 Task: In the  document ledger.odt Download file as 'Rich Text Format' Share this file with 'softage.6@softage.net' Insert the command  Viewing
Action: Mouse moved to (50, 78)
Screenshot: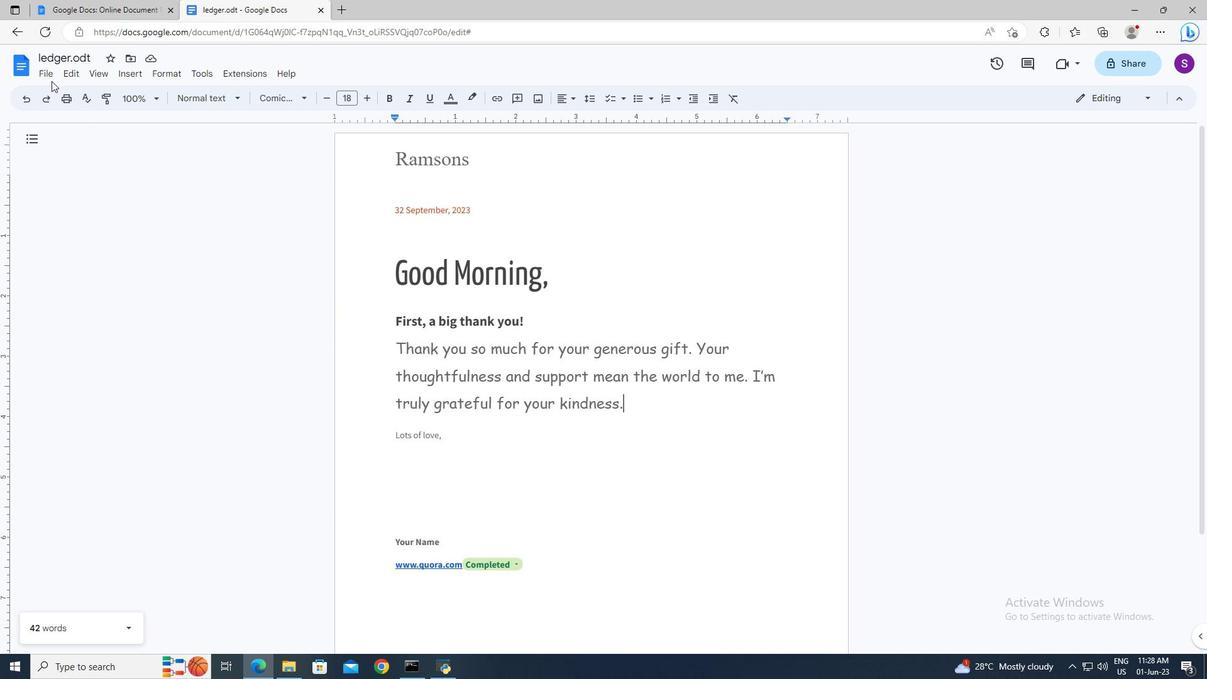 
Action: Mouse pressed left at (50, 78)
Screenshot: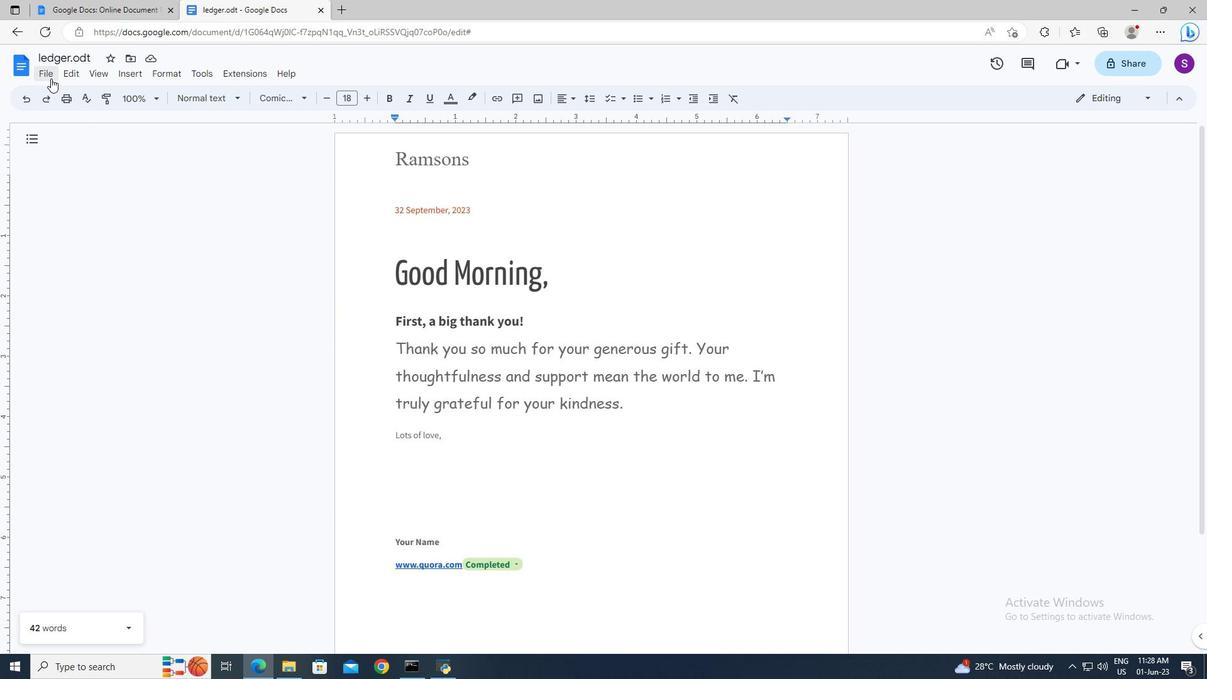
Action: Mouse moved to (274, 250)
Screenshot: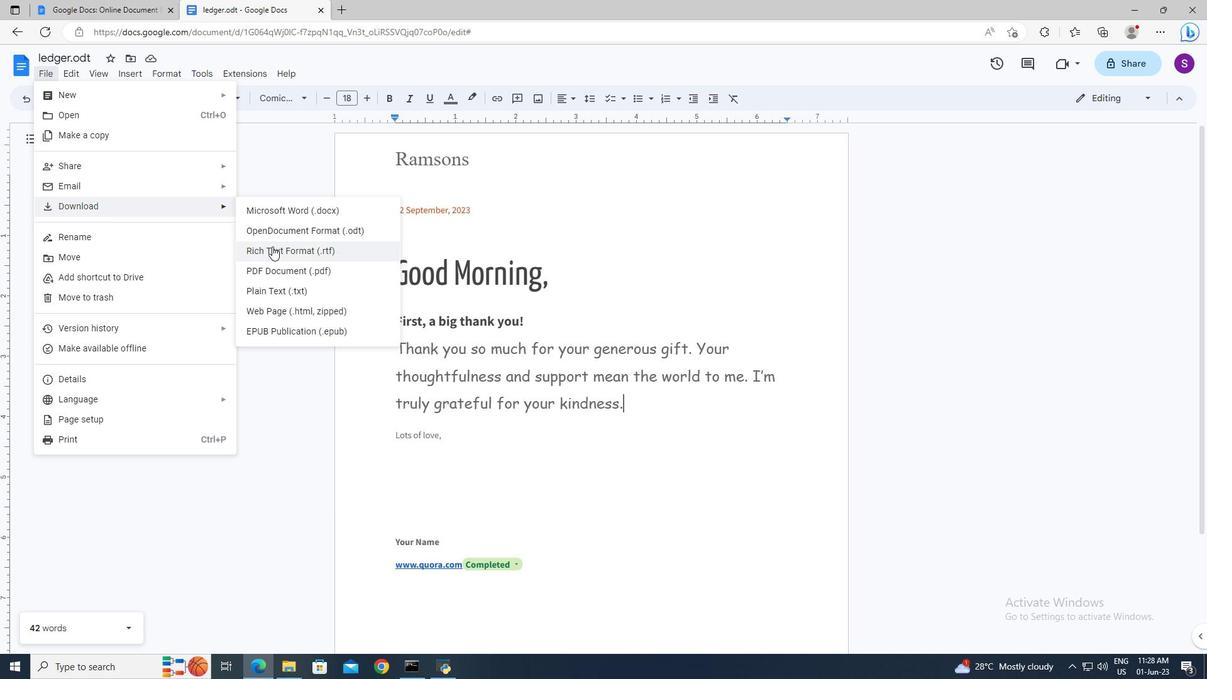 
Action: Mouse pressed left at (274, 250)
Screenshot: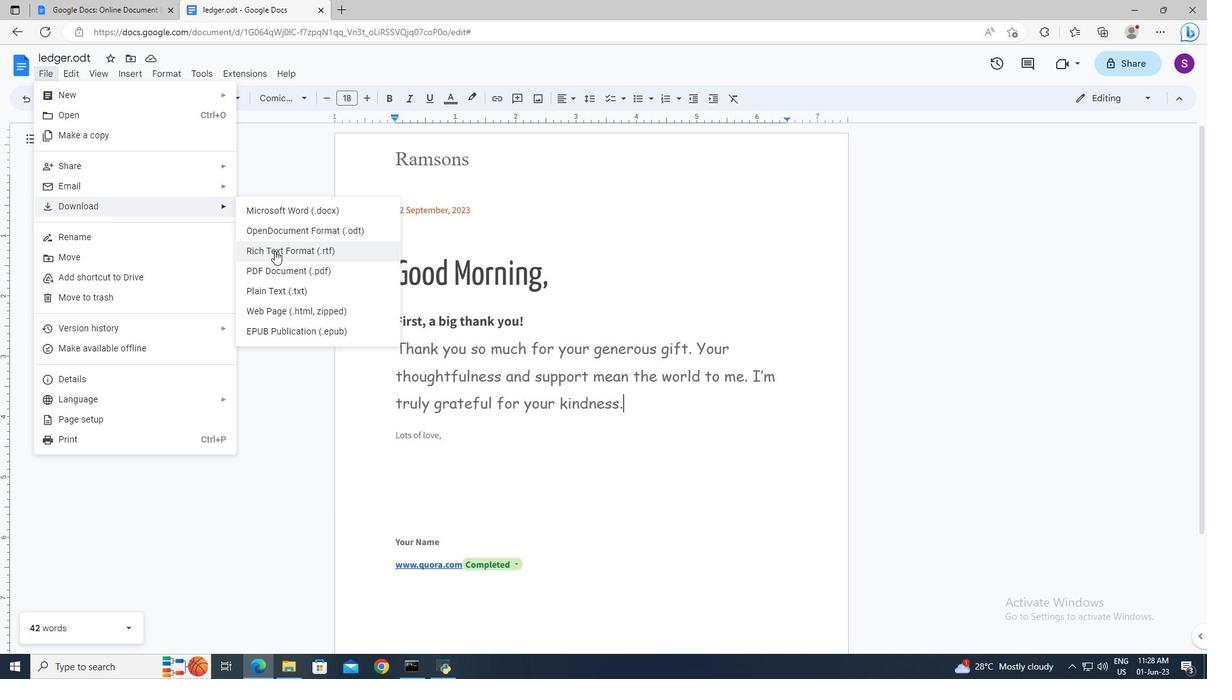 
Action: Mouse moved to (54, 72)
Screenshot: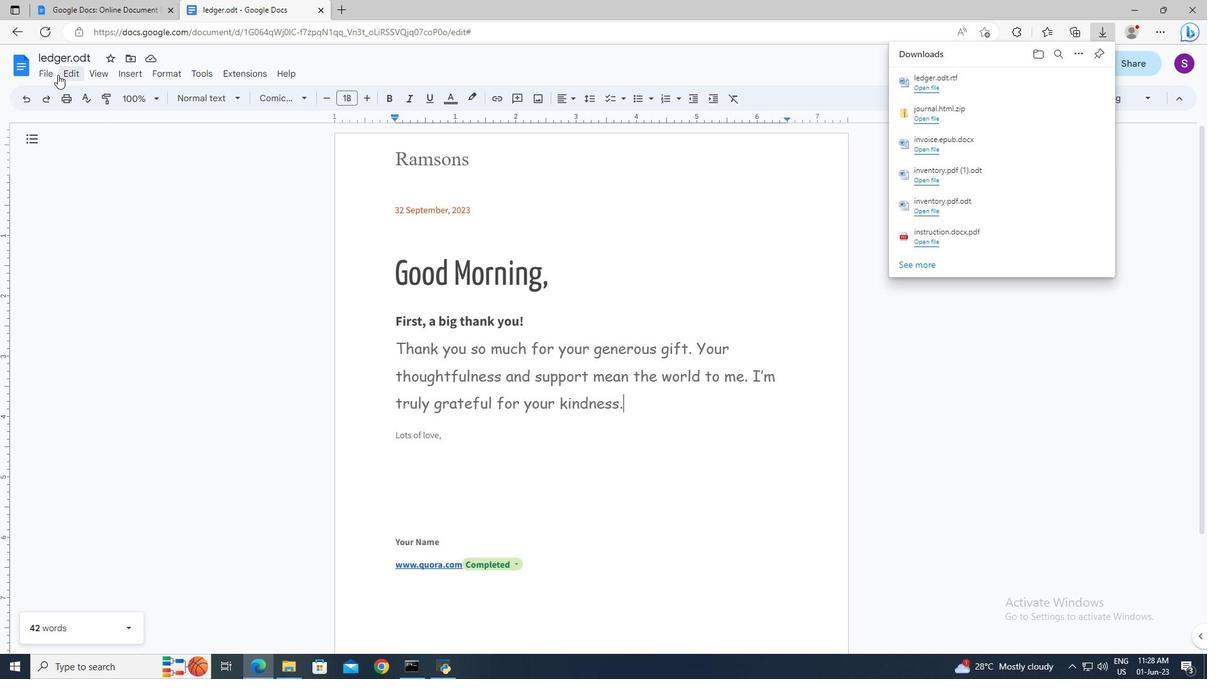 
Action: Mouse pressed left at (54, 72)
Screenshot: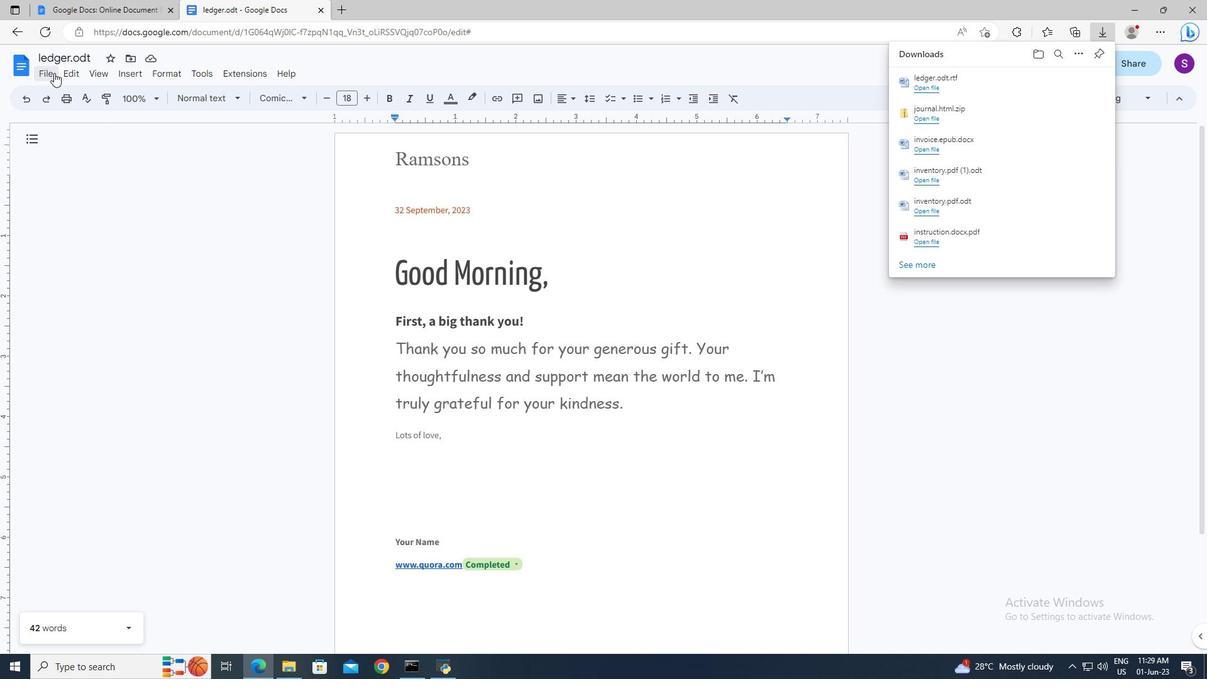 
Action: Mouse moved to (266, 163)
Screenshot: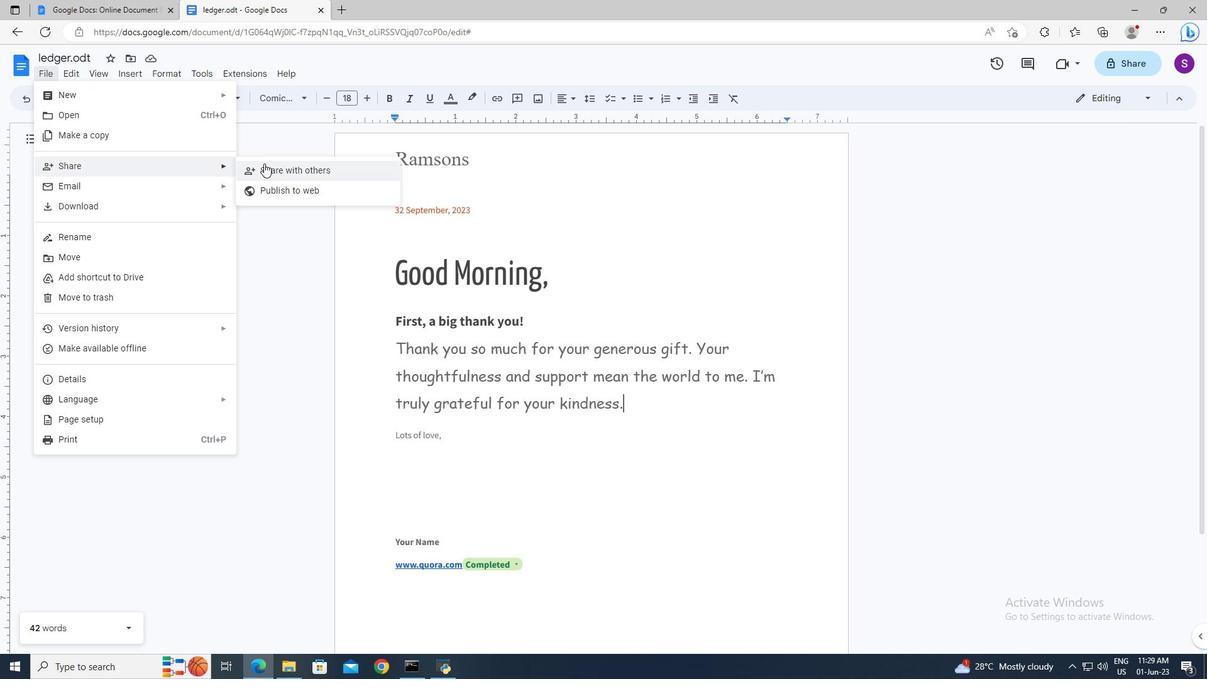 
Action: Mouse pressed left at (266, 163)
Screenshot: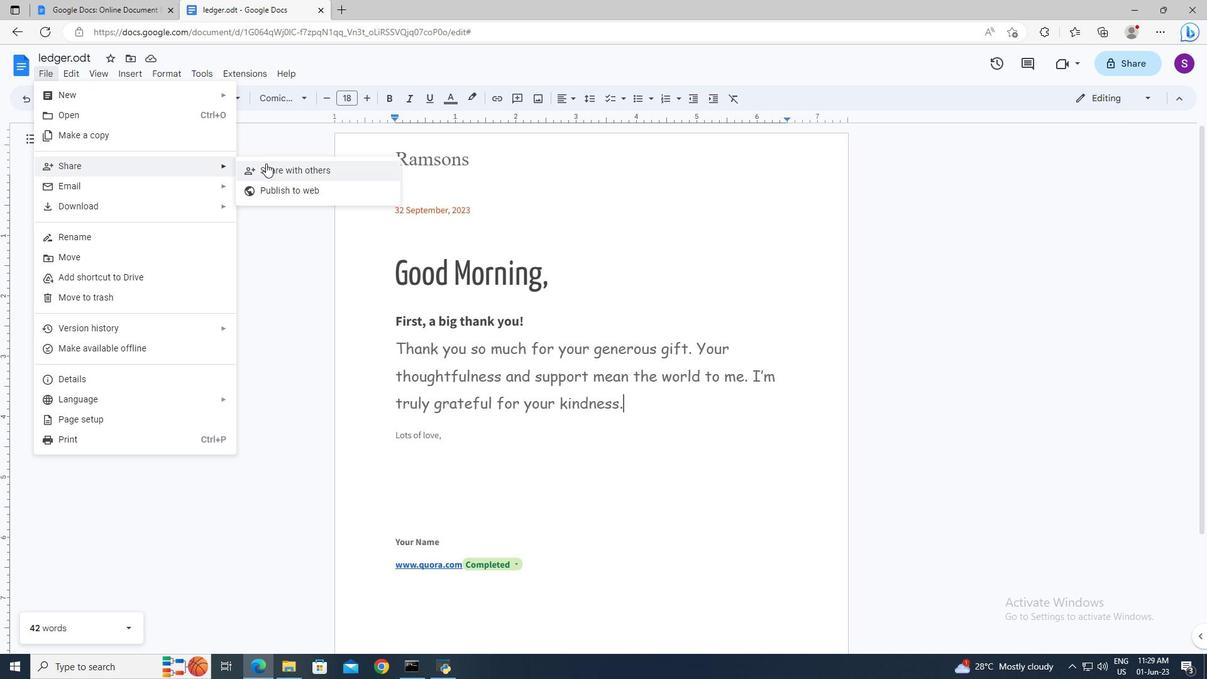 
Action: Mouse moved to (491, 279)
Screenshot: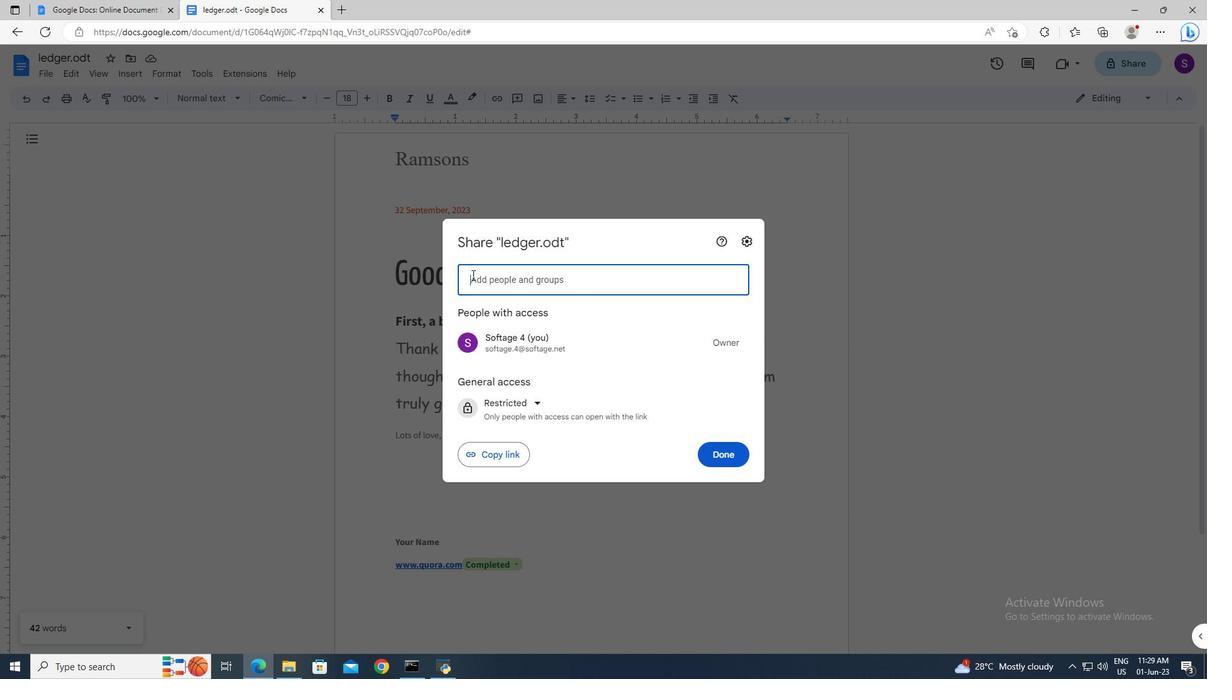 
Action: Mouse pressed left at (491, 279)
Screenshot: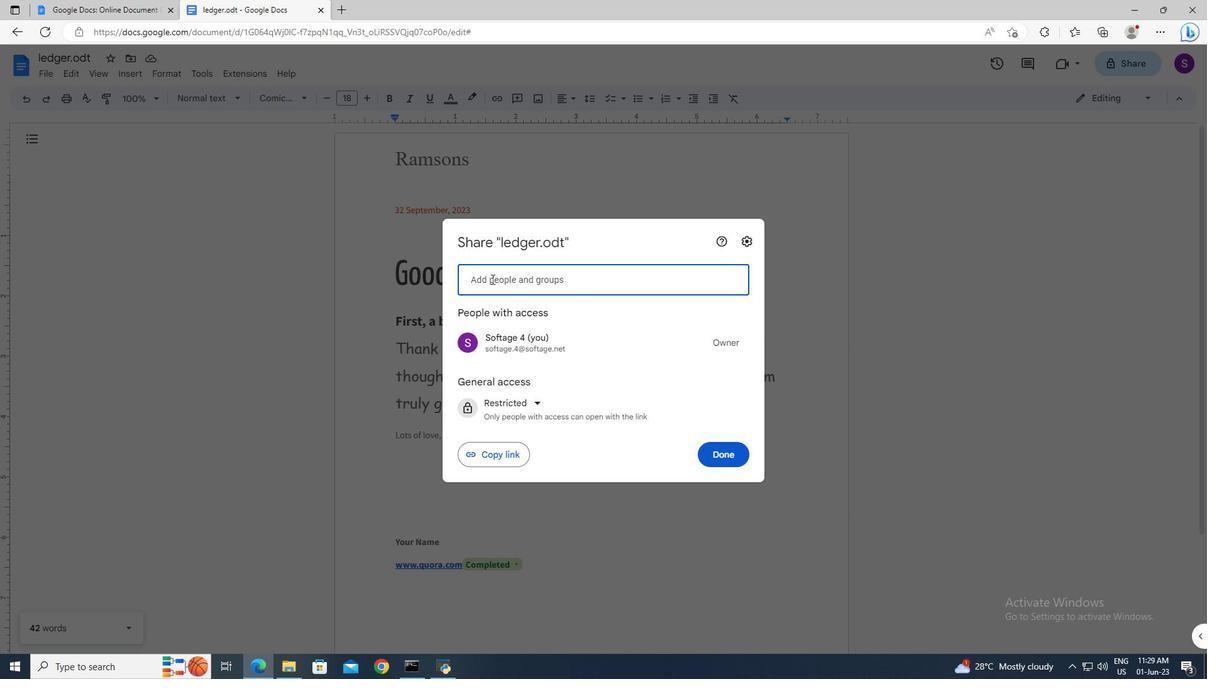 
Action: Mouse moved to (490, 279)
Screenshot: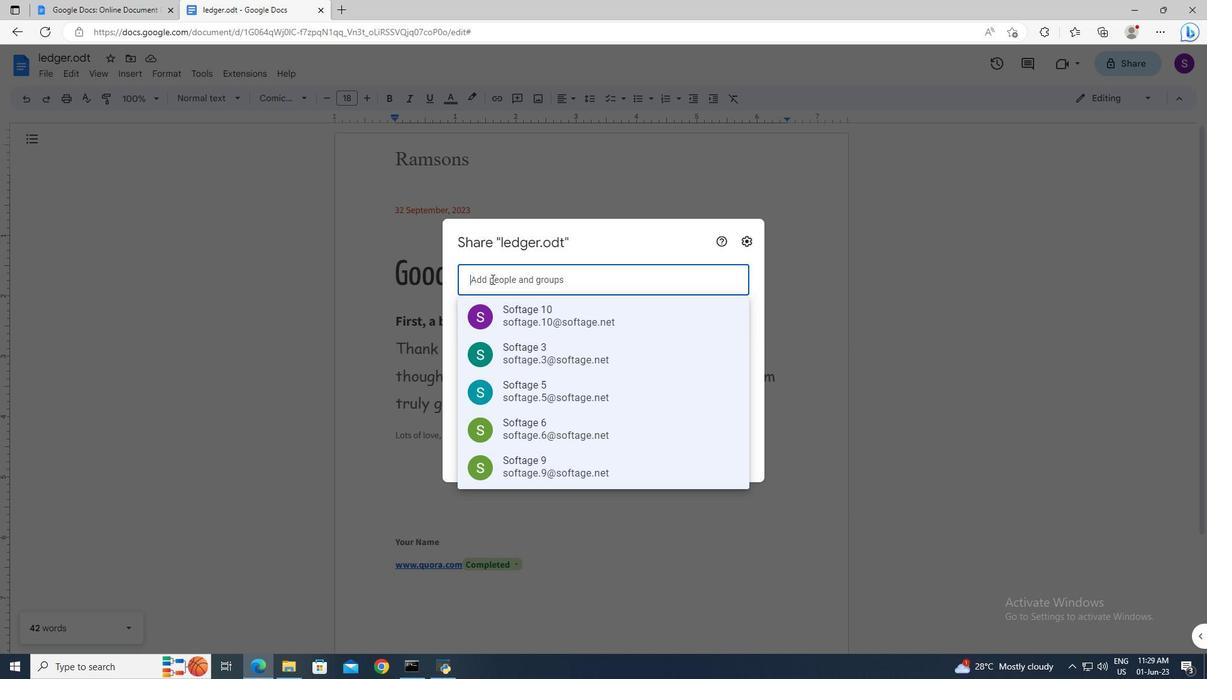 
Action: Key pressed softage.6<Key.shift>@softage.net<Key.enter>
Screenshot: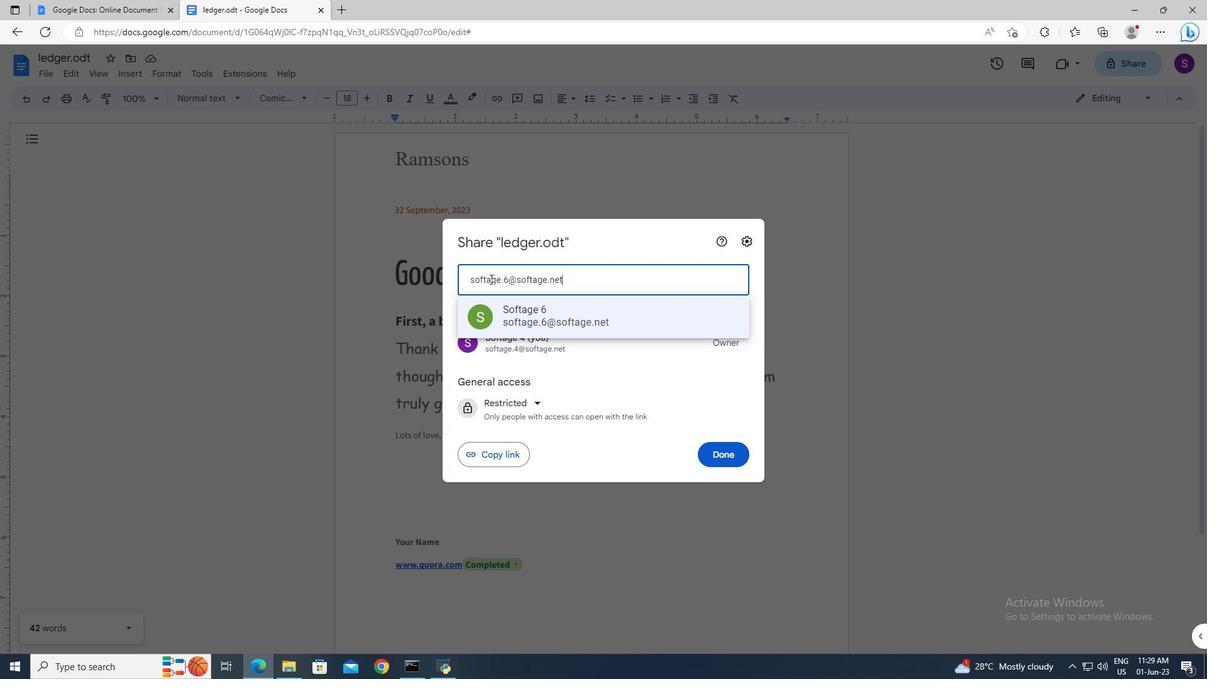 
Action: Mouse moved to (711, 435)
Screenshot: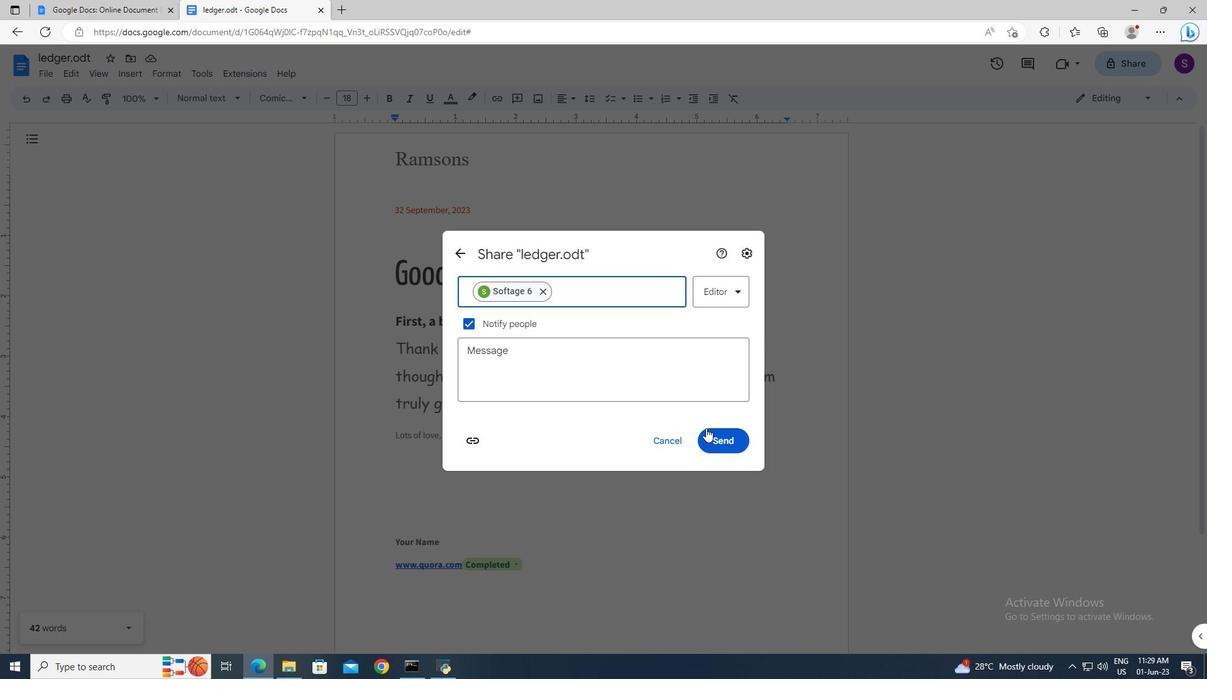 
Action: Mouse pressed left at (711, 435)
Screenshot: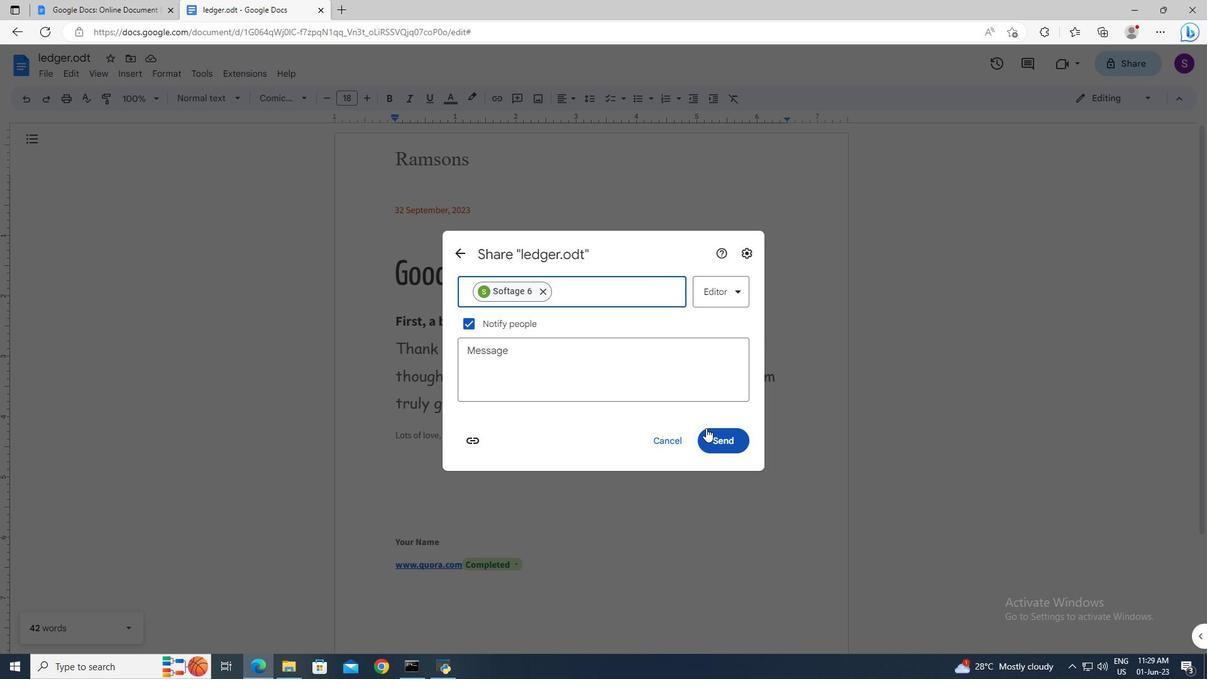 
Action: Mouse moved to (1103, 104)
Screenshot: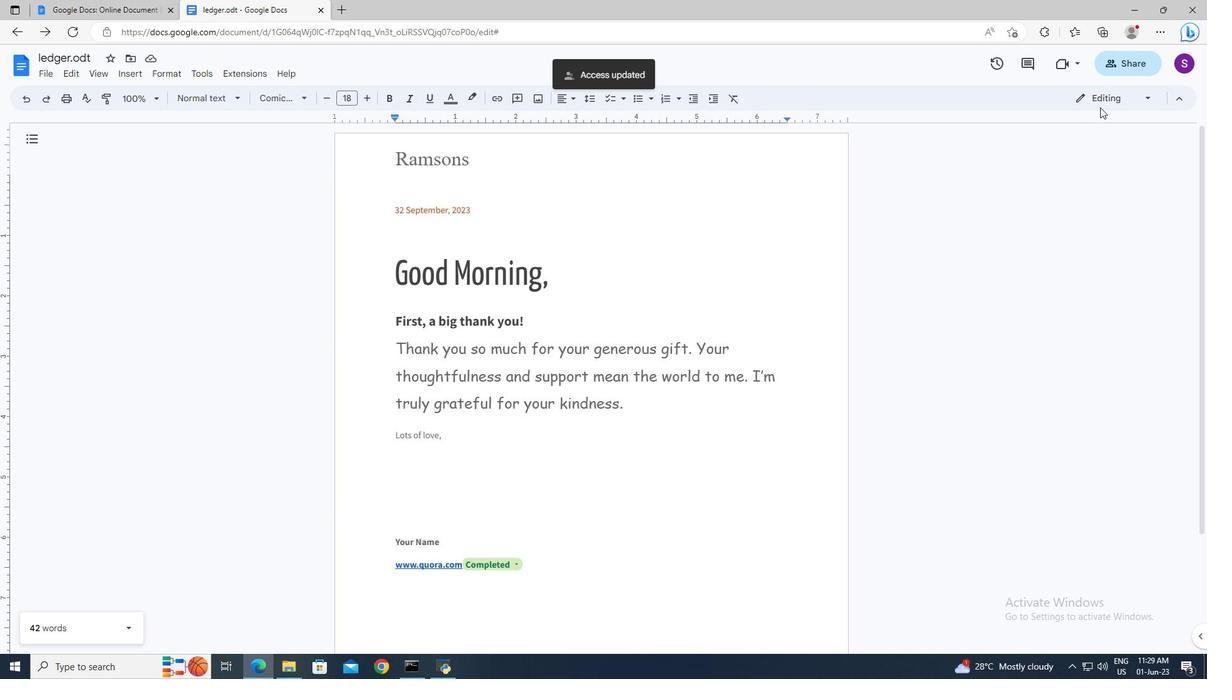 
Action: Mouse pressed left at (1103, 104)
Screenshot: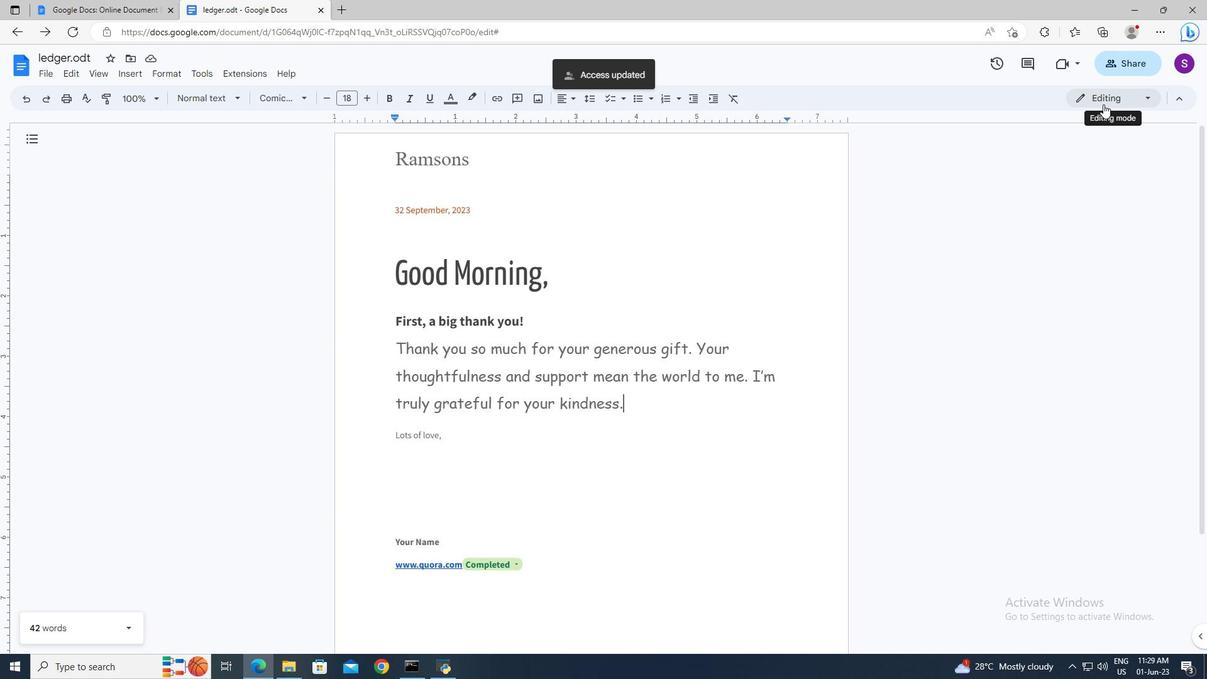 
Action: Mouse moved to (1067, 188)
Screenshot: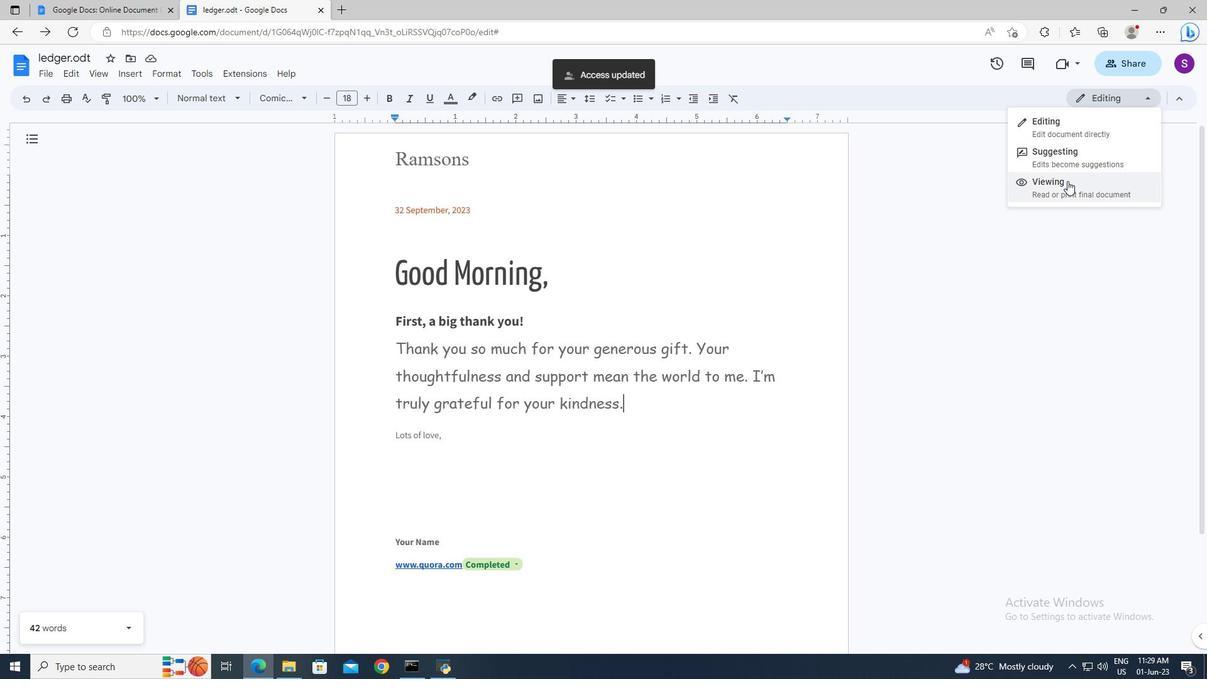 
Action: Mouse pressed left at (1067, 188)
Screenshot: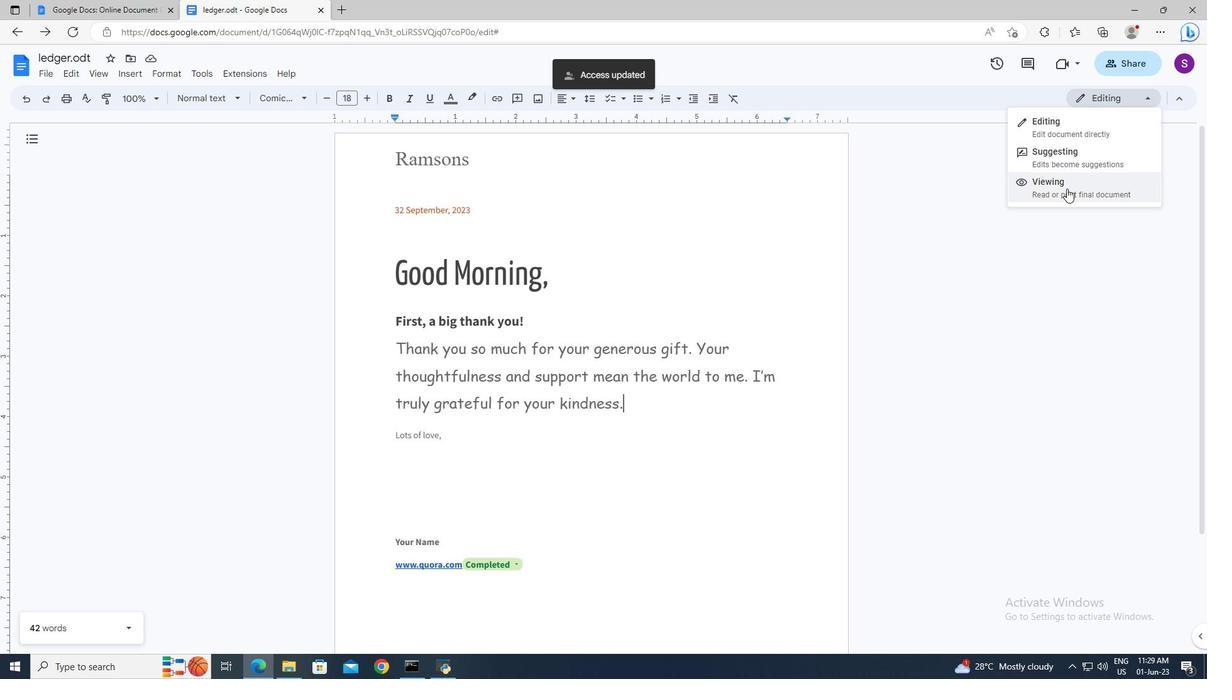 
Action: Mouse moved to (1065, 187)
Screenshot: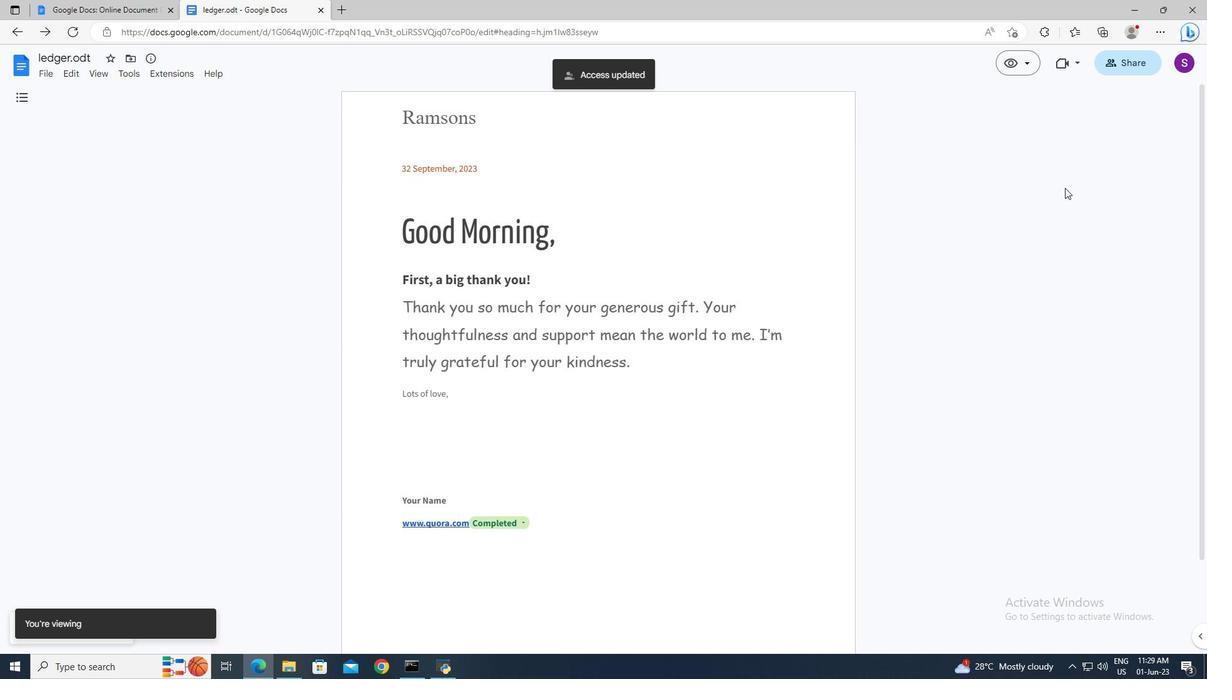 
